 Task: Set the Date Opened to "is on or after " Also Select the date while find invoice.
Action: Mouse moved to (179, 27)
Screenshot: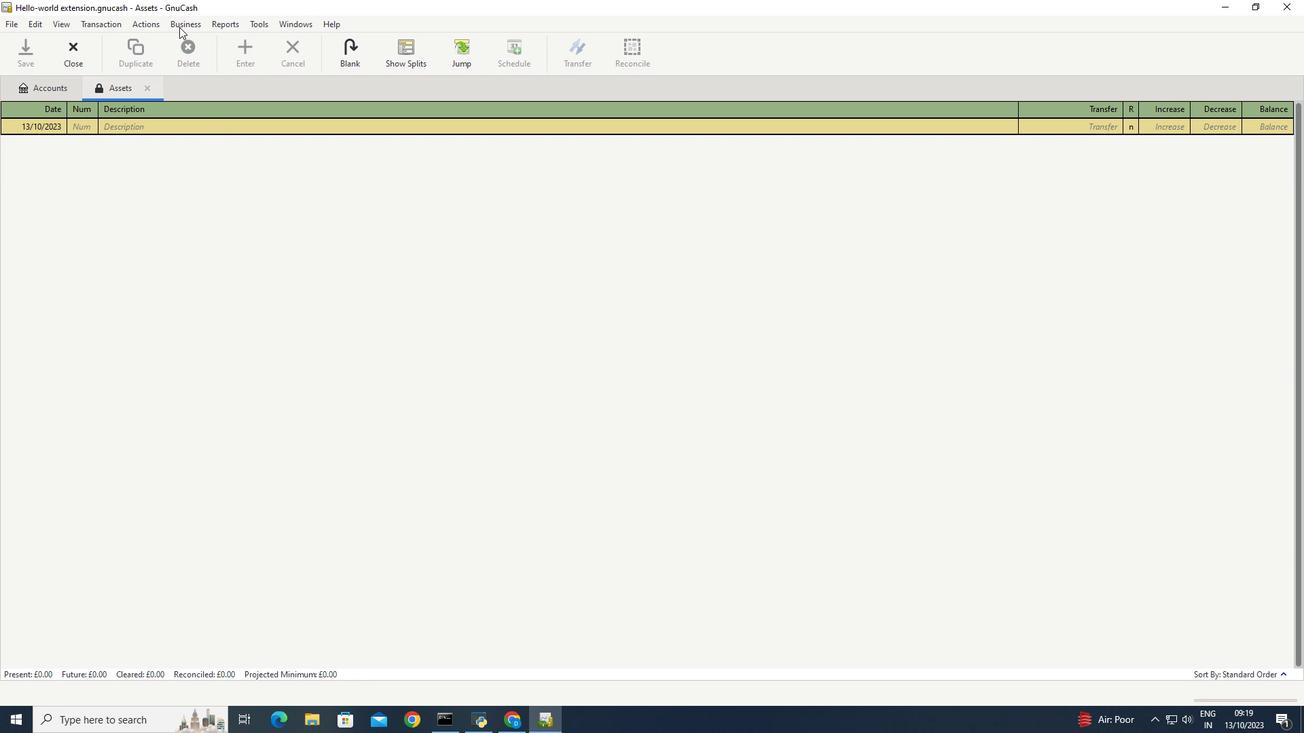 
Action: Mouse pressed left at (179, 27)
Screenshot: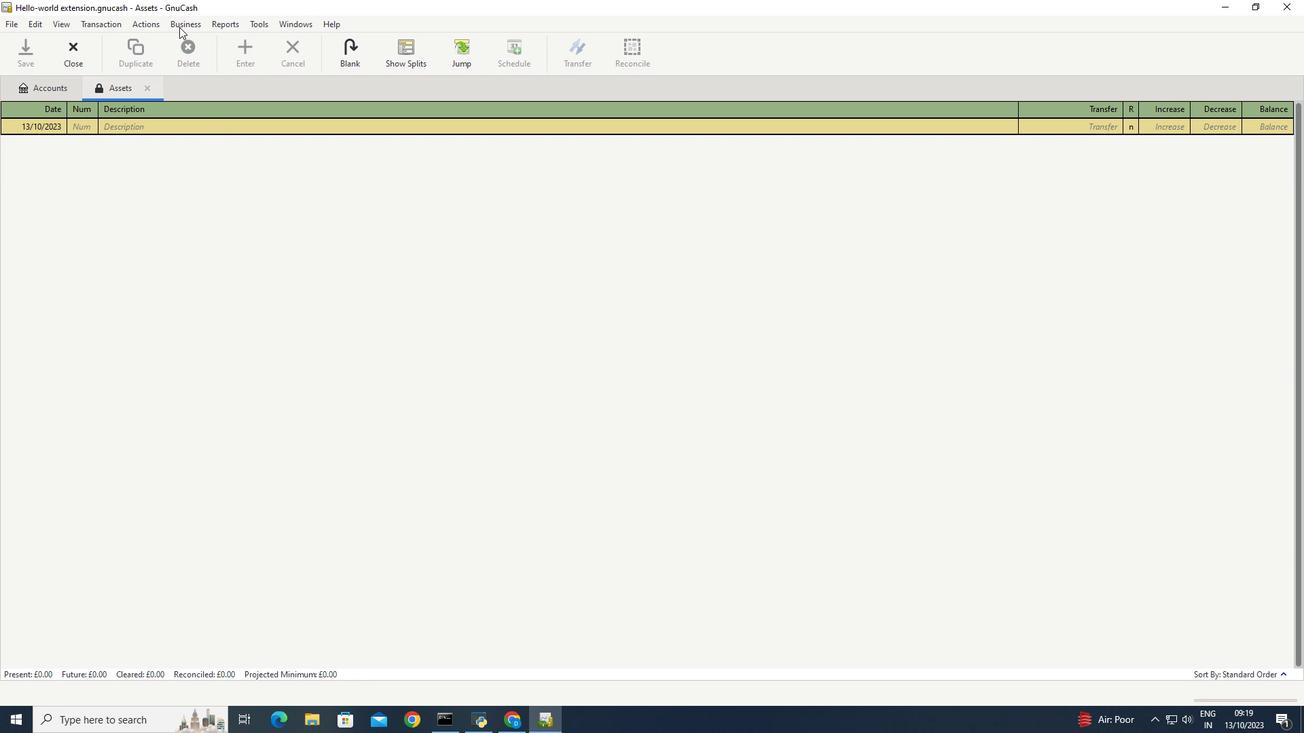 
Action: Mouse moved to (349, 110)
Screenshot: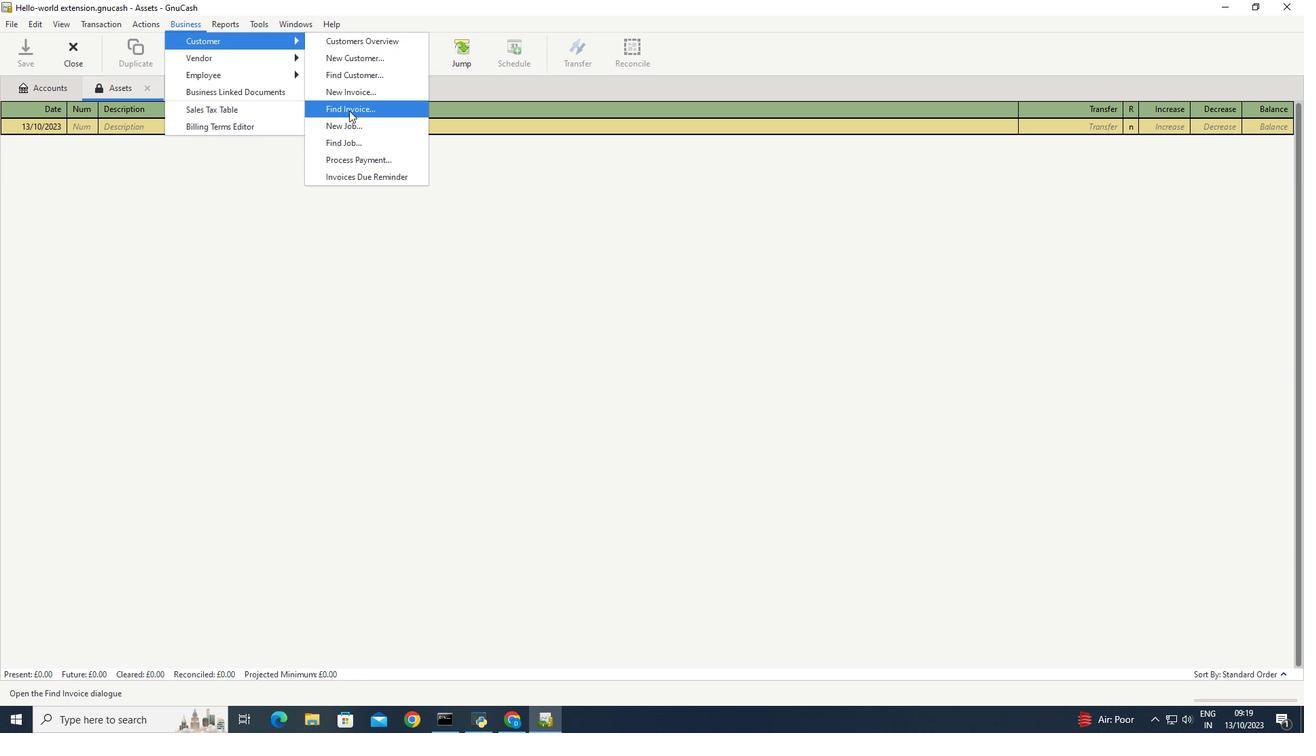 
Action: Mouse pressed left at (349, 110)
Screenshot: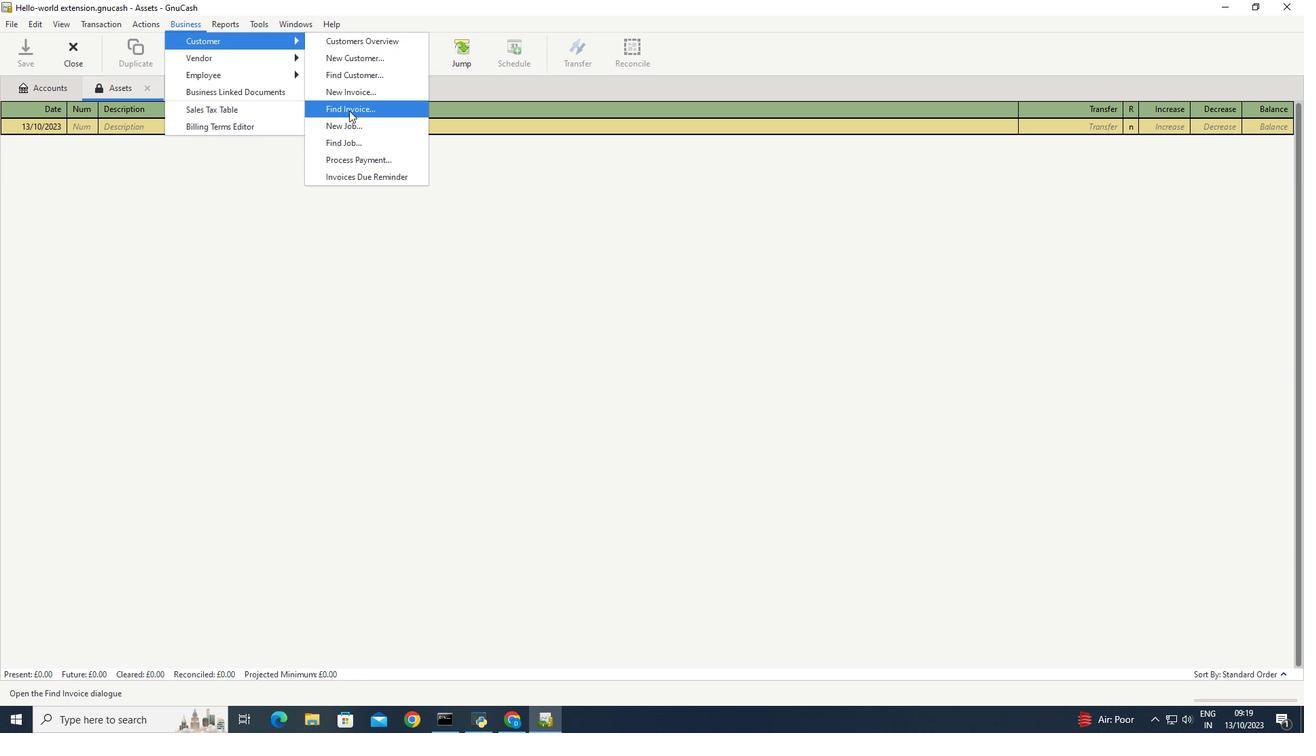 
Action: Mouse moved to (508, 320)
Screenshot: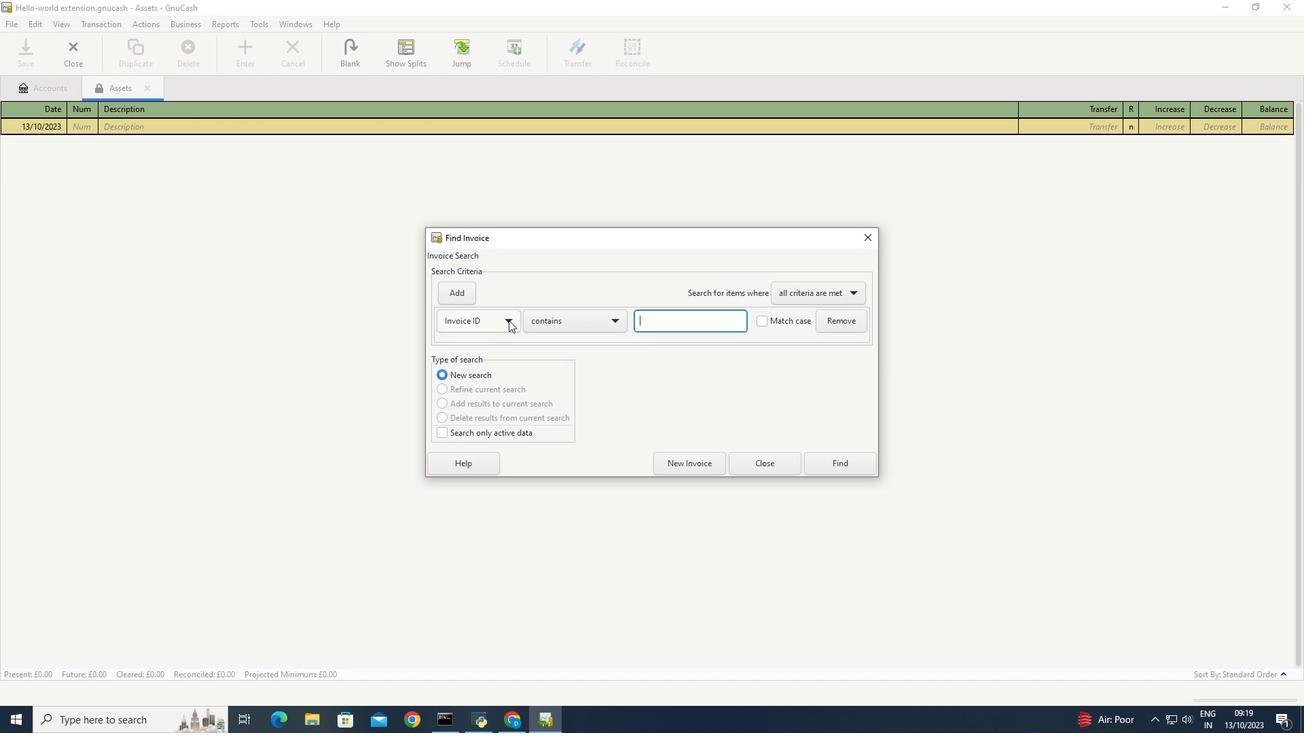 
Action: Mouse pressed left at (508, 320)
Screenshot: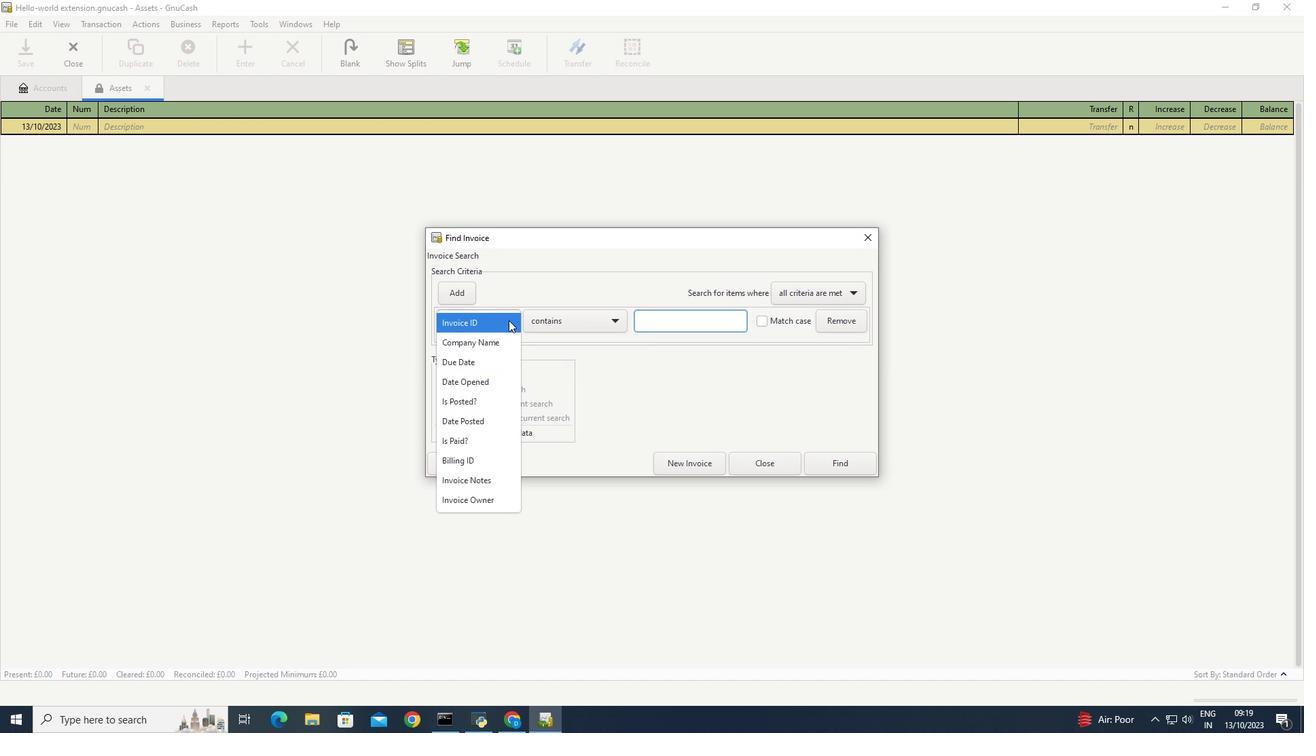 
Action: Mouse moved to (469, 383)
Screenshot: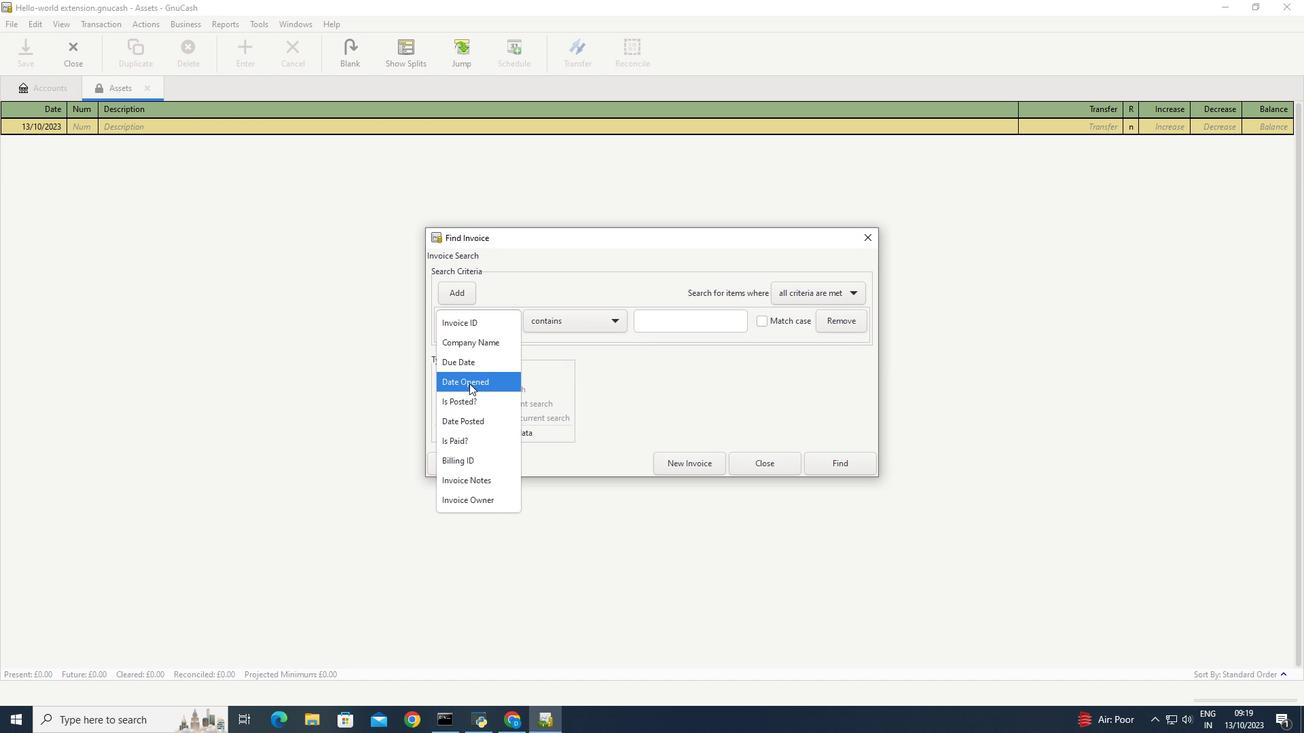 
Action: Mouse pressed left at (469, 383)
Screenshot: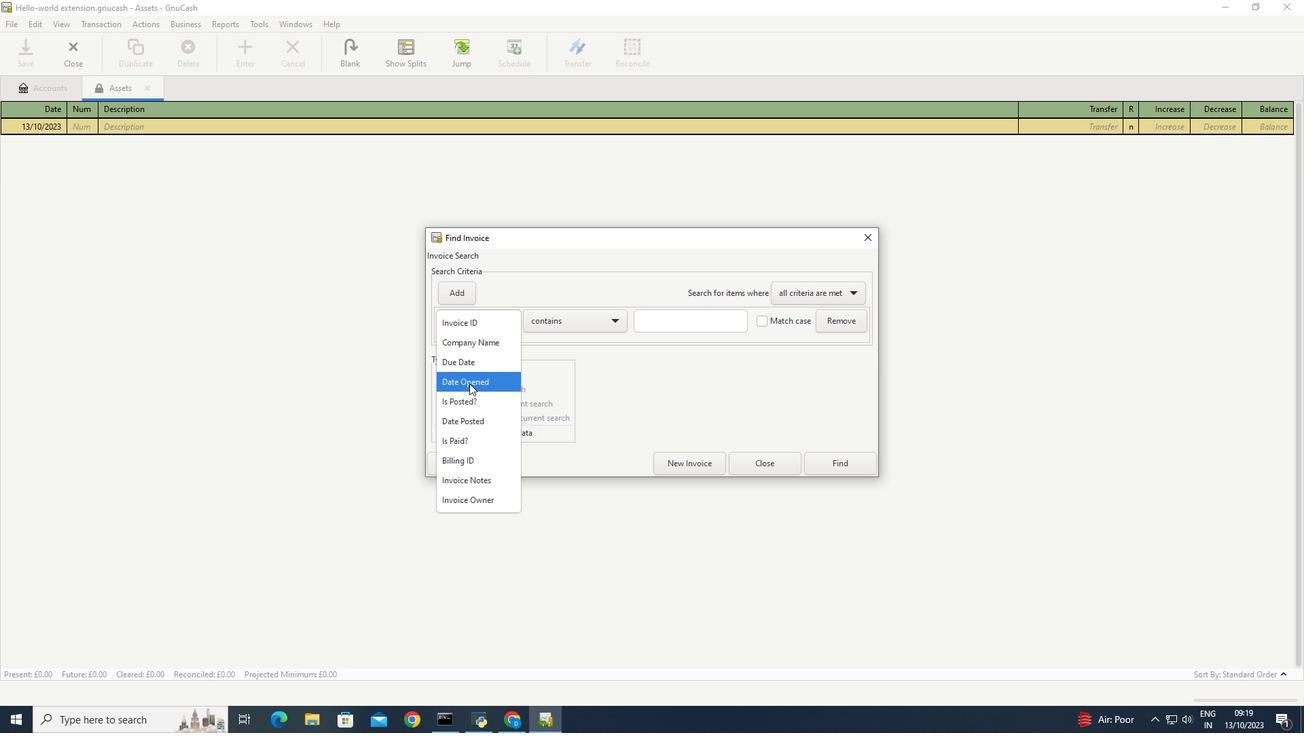 
Action: Mouse moved to (589, 319)
Screenshot: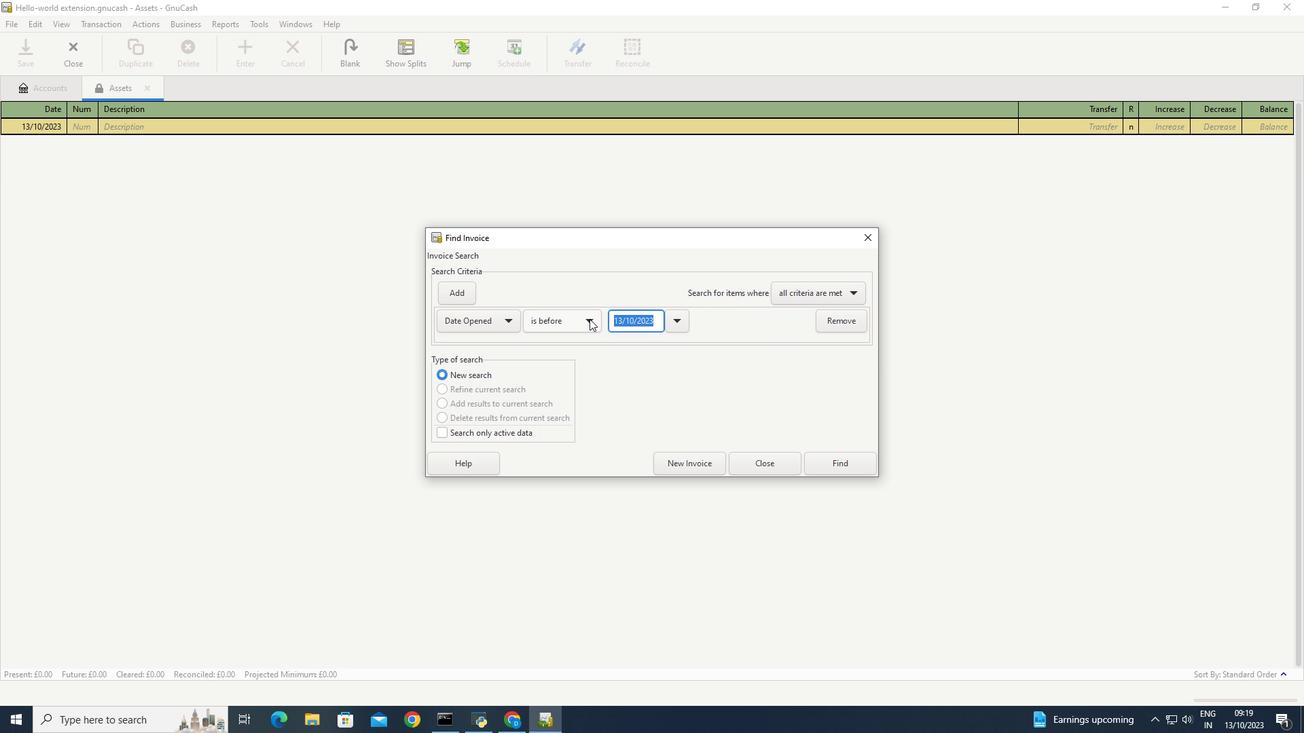 
Action: Mouse pressed left at (589, 319)
Screenshot: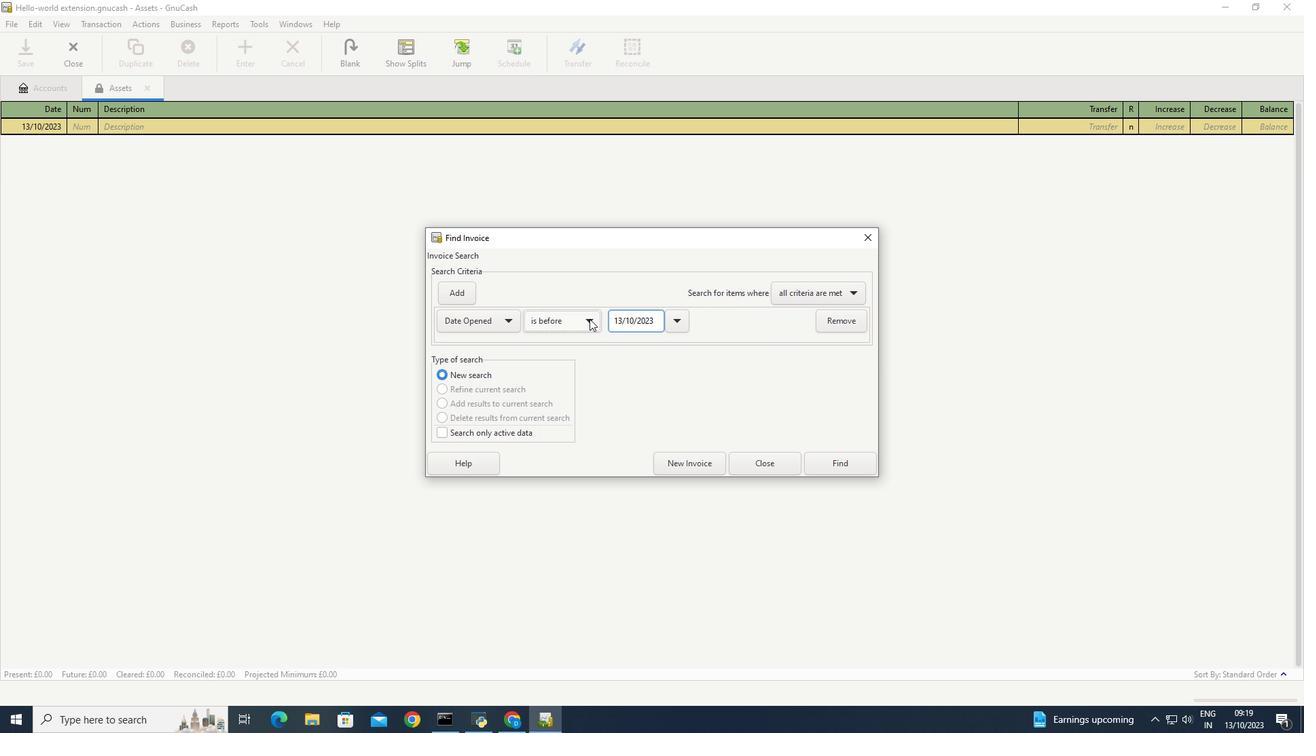 
Action: Mouse moved to (550, 423)
Screenshot: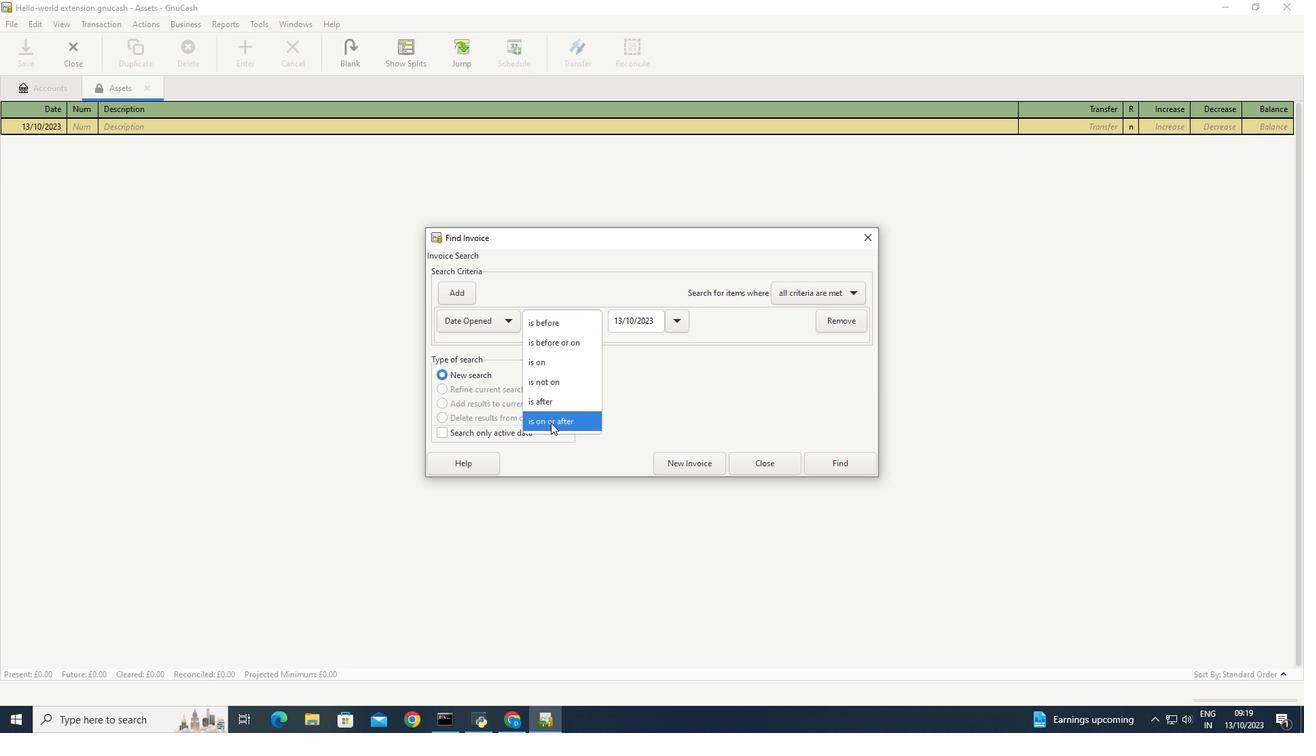 
Action: Mouse pressed left at (550, 423)
Screenshot: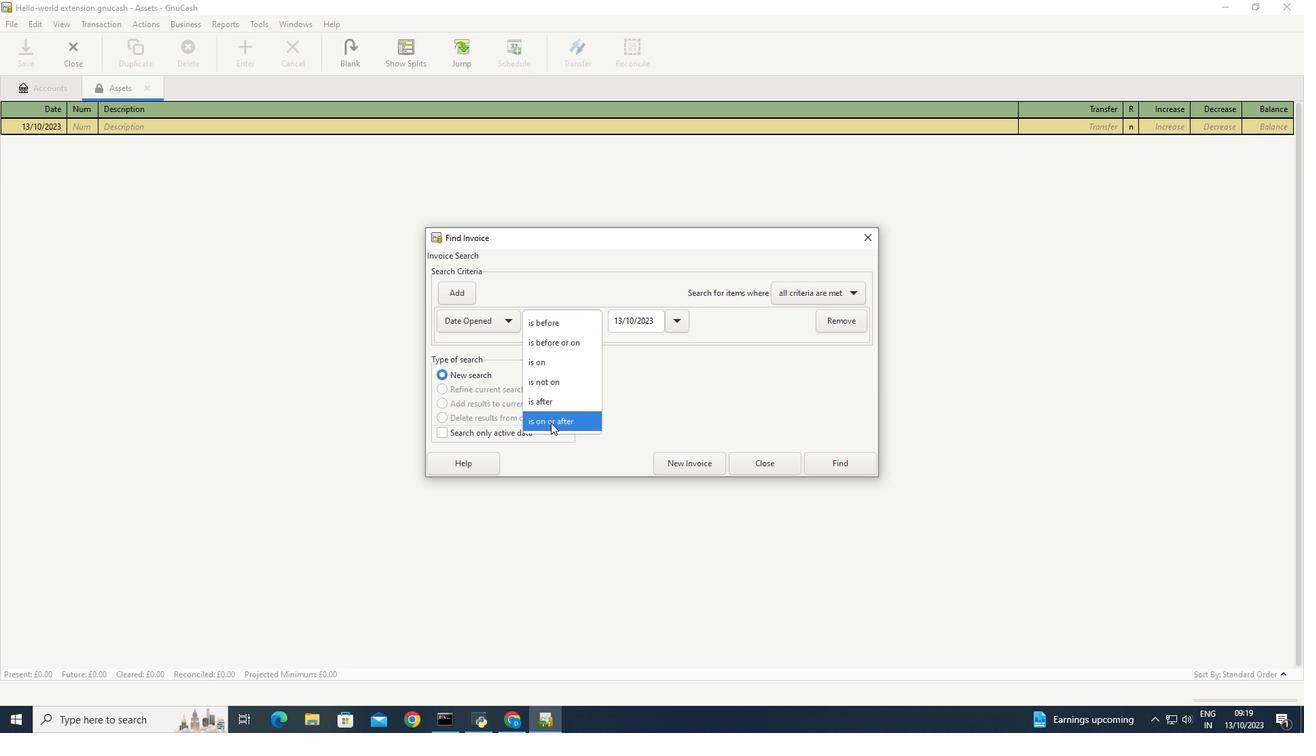 
Action: Mouse moved to (674, 318)
Screenshot: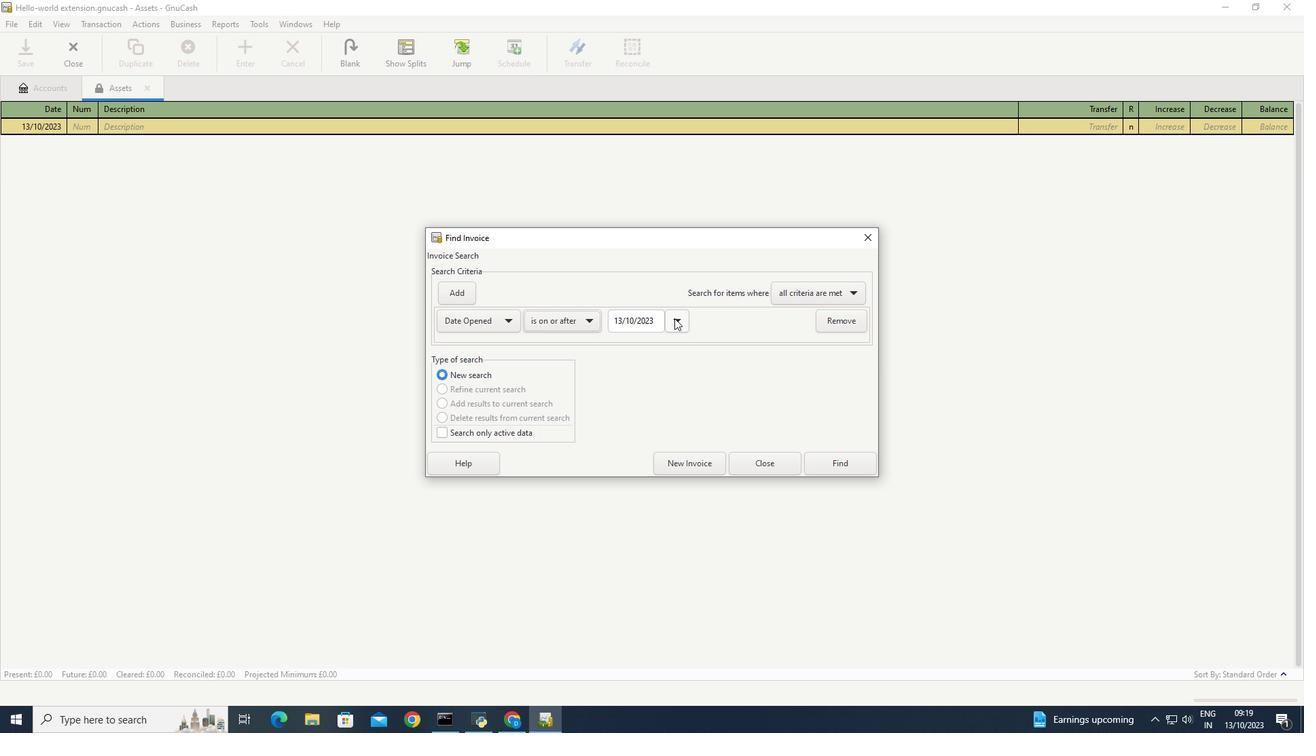
Action: Mouse pressed left at (674, 318)
Screenshot: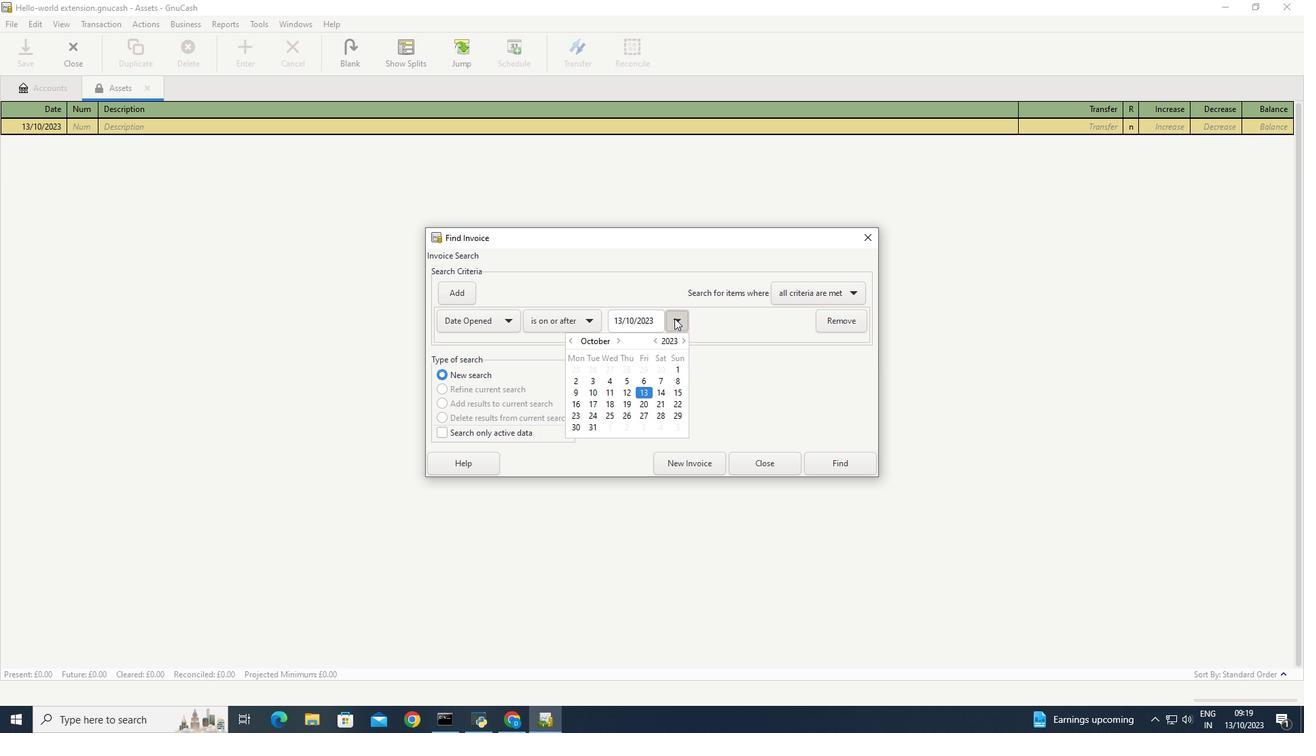 
Action: Mouse moved to (640, 394)
Screenshot: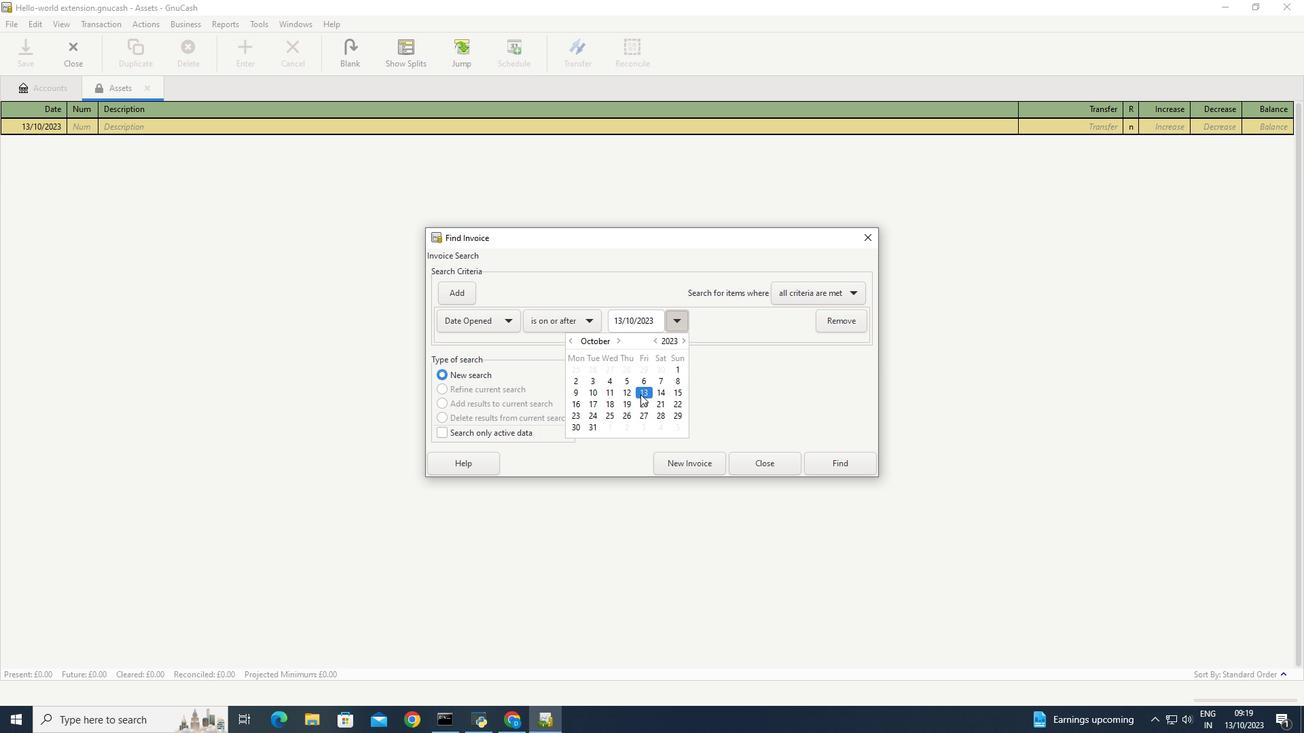 
Action: Mouse pressed left at (640, 394)
Screenshot: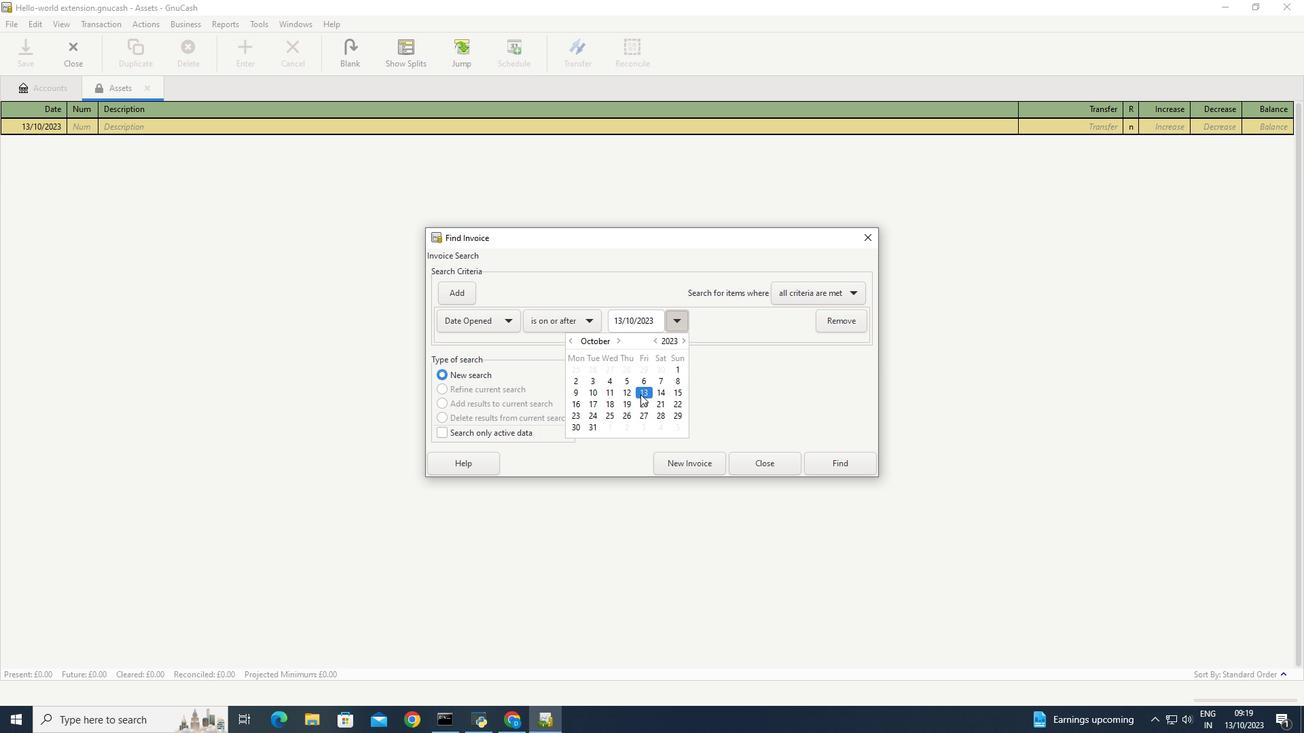 
Action: Mouse moved to (750, 401)
Screenshot: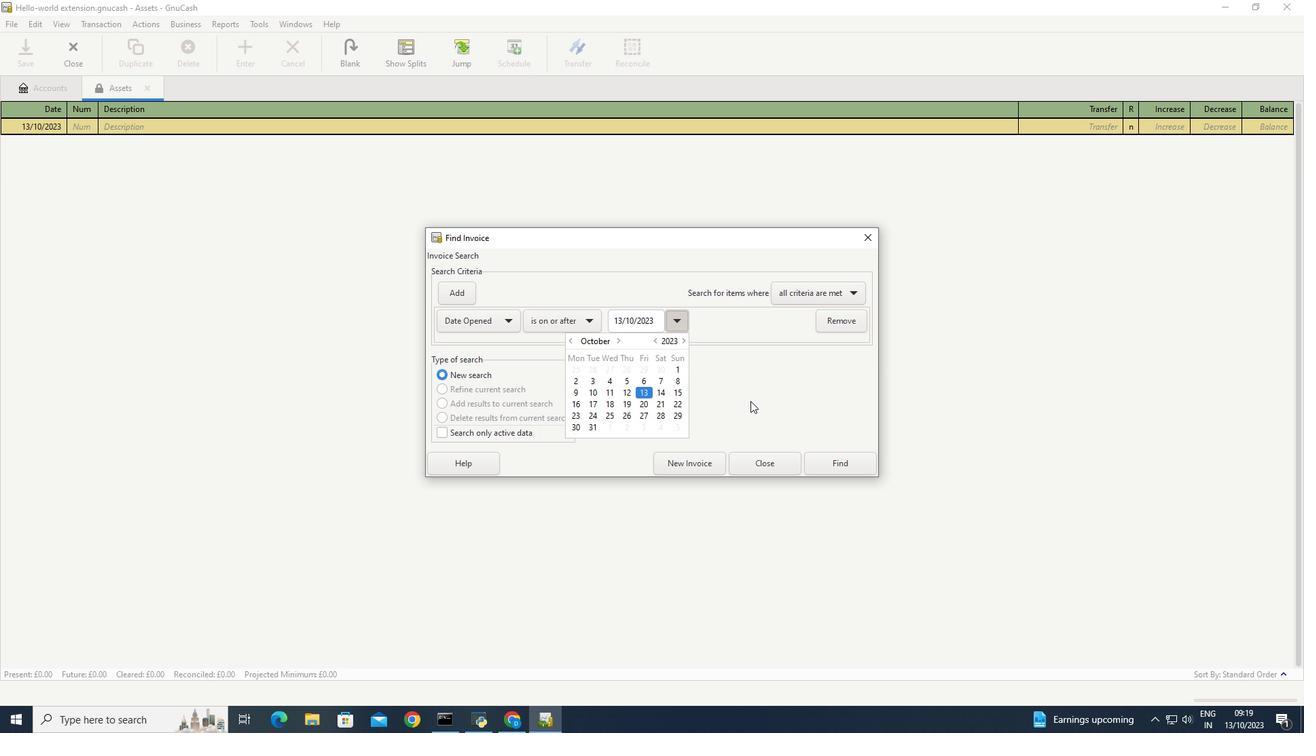 
Action: Mouse pressed left at (750, 401)
Screenshot: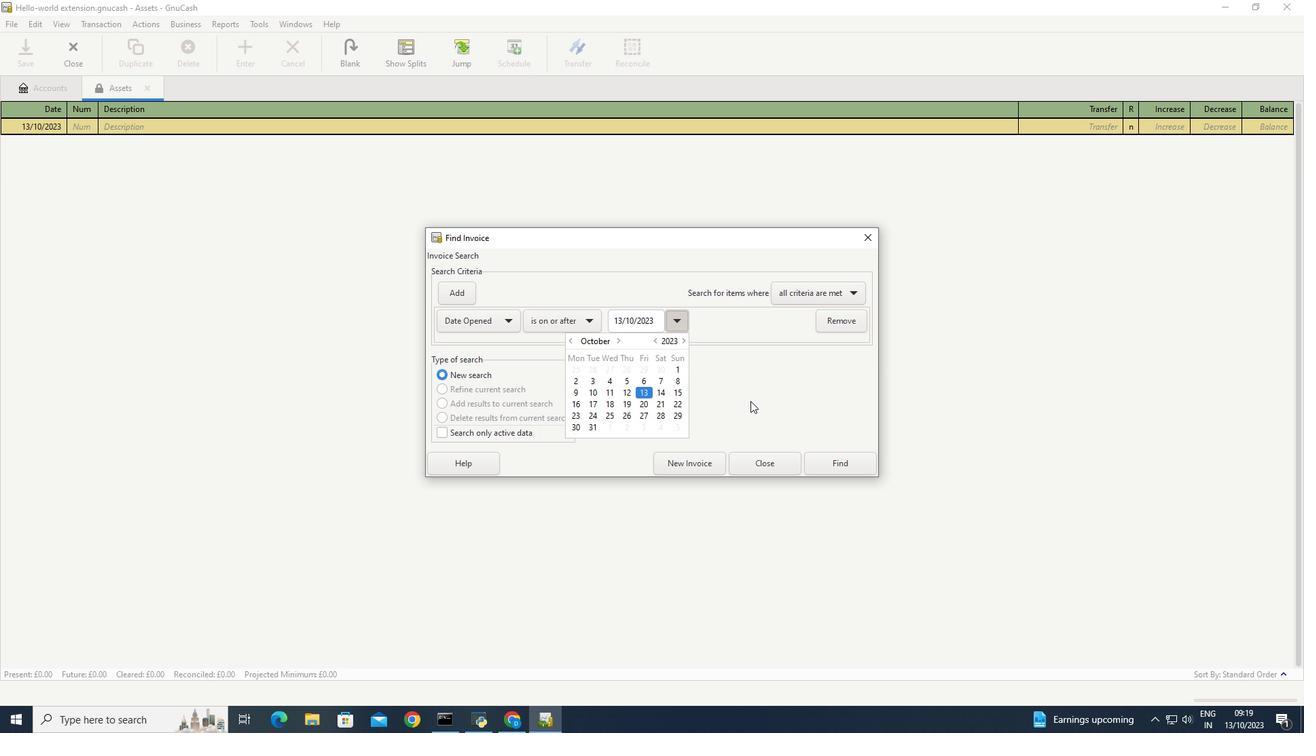 
Action: Mouse moved to (749, 400)
Screenshot: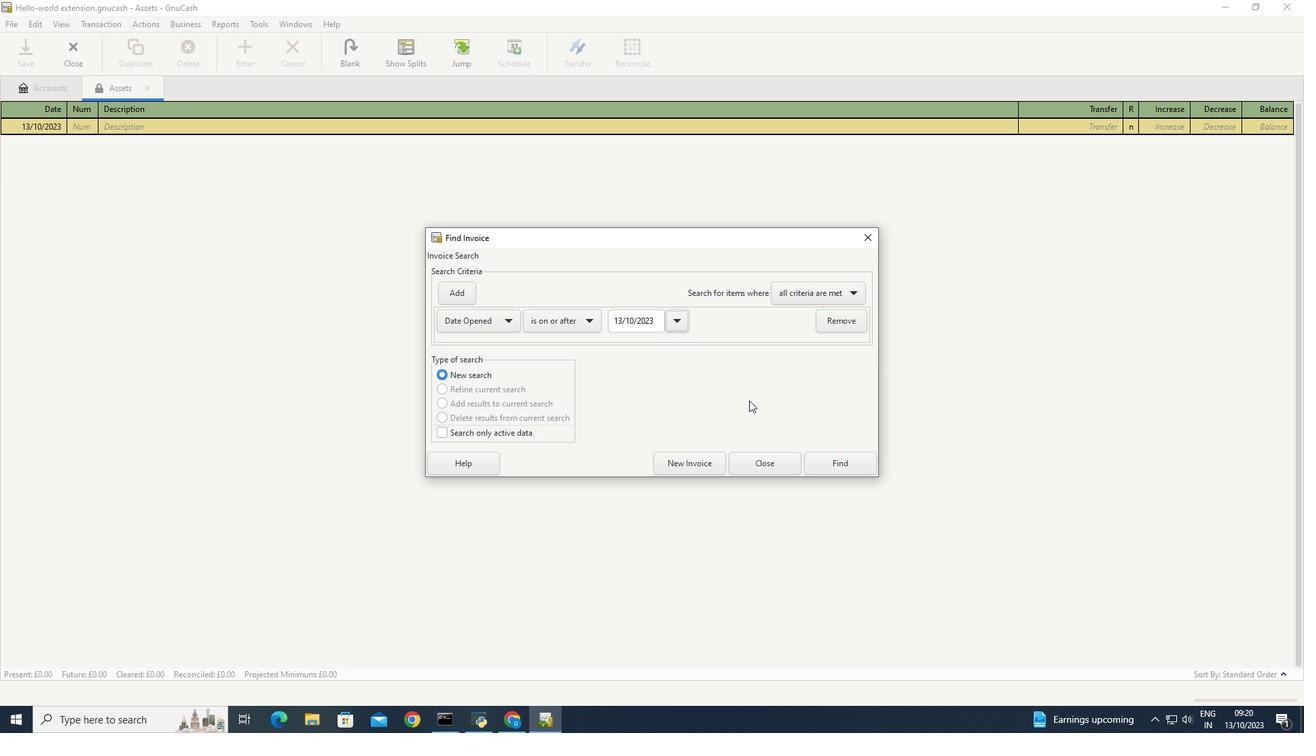 
